 Task: Report abuse to  page of JPMorgan Chase & Co.
Action: Mouse moved to (685, 111)
Screenshot: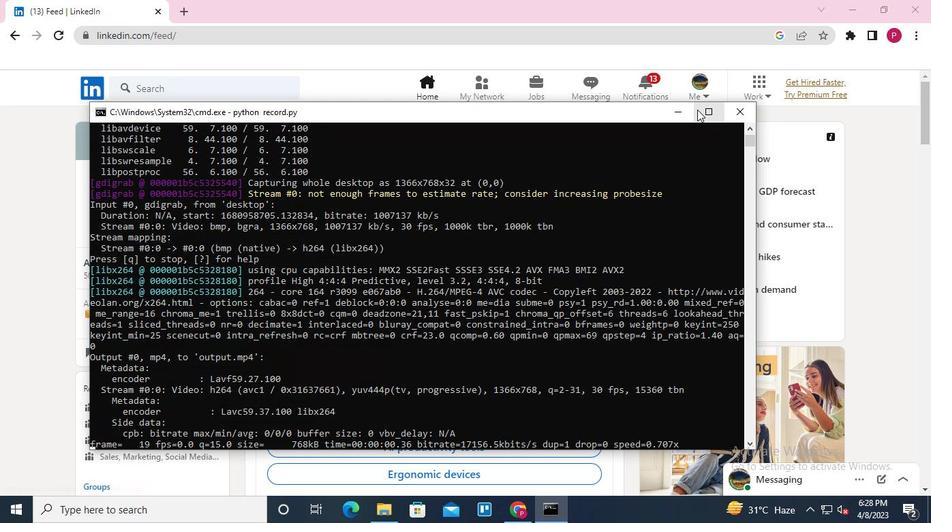 
Action: Mouse pressed left at (685, 111)
Screenshot: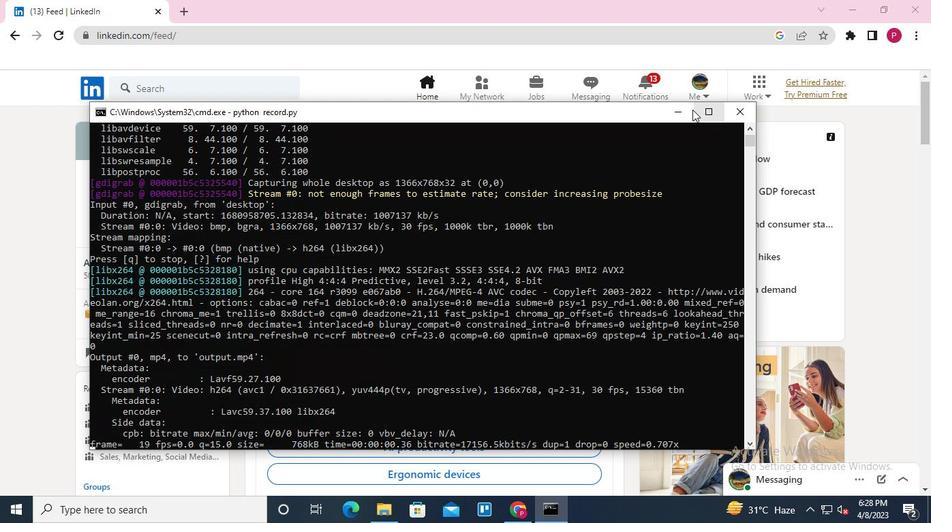 
Action: Mouse moved to (235, 87)
Screenshot: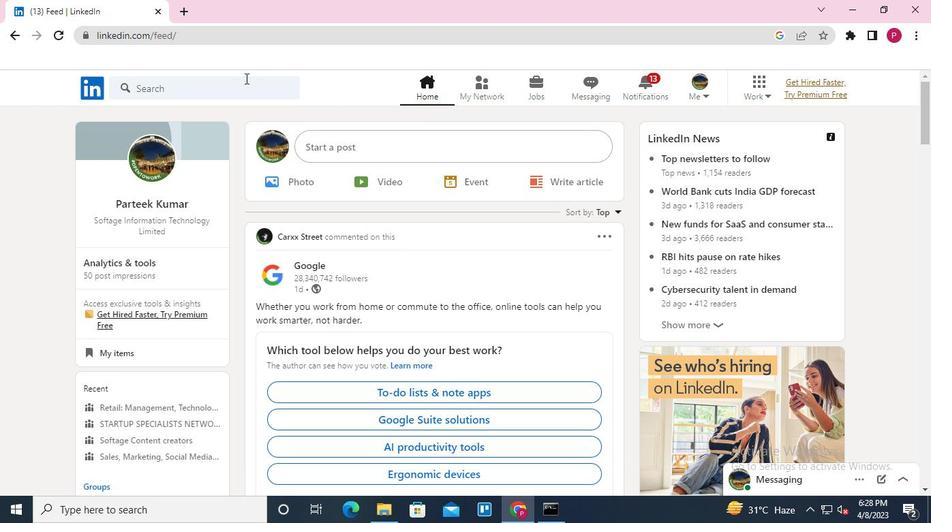
Action: Mouse pressed left at (235, 87)
Screenshot: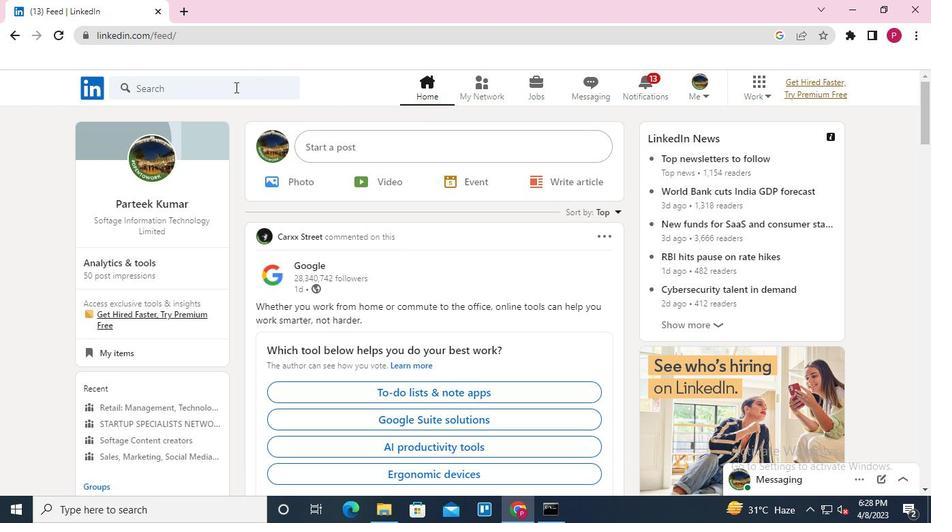 
Action: Mouse moved to (137, 155)
Screenshot: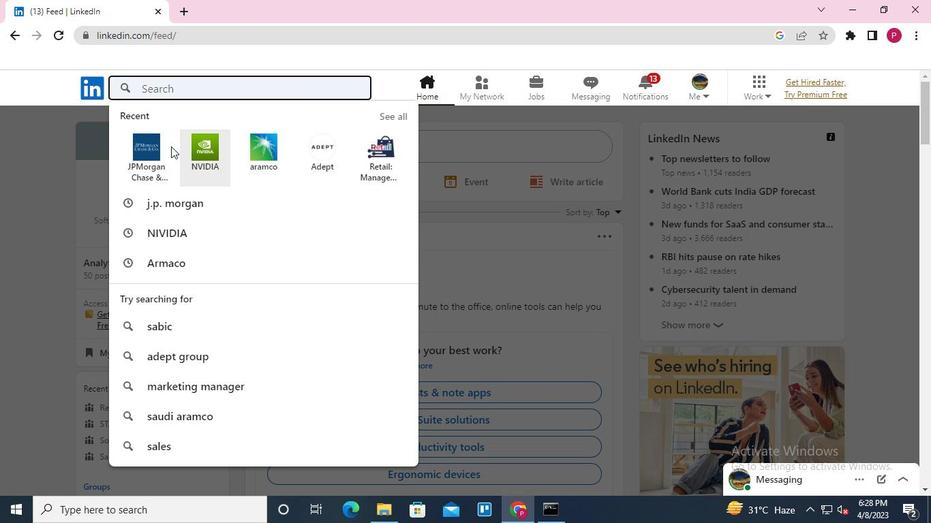 
Action: Mouse pressed left at (137, 155)
Screenshot: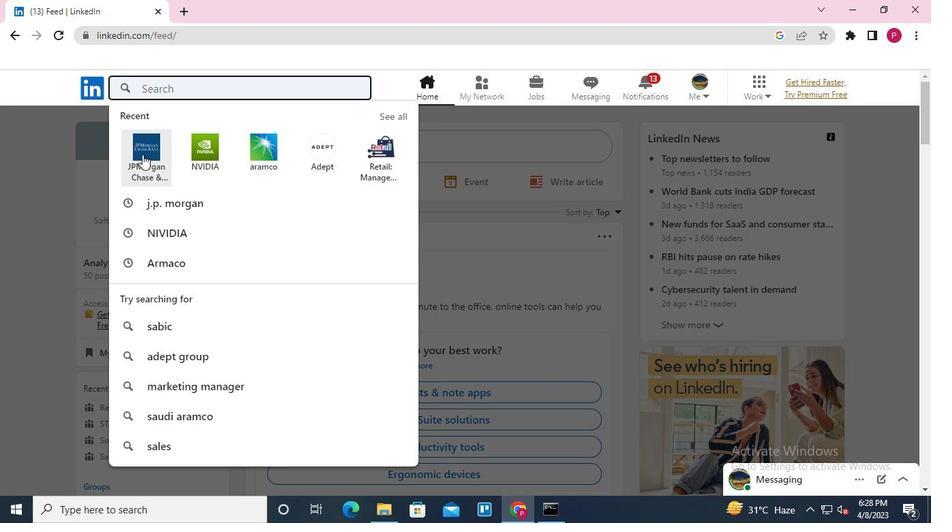 
Action: Mouse moved to (304, 359)
Screenshot: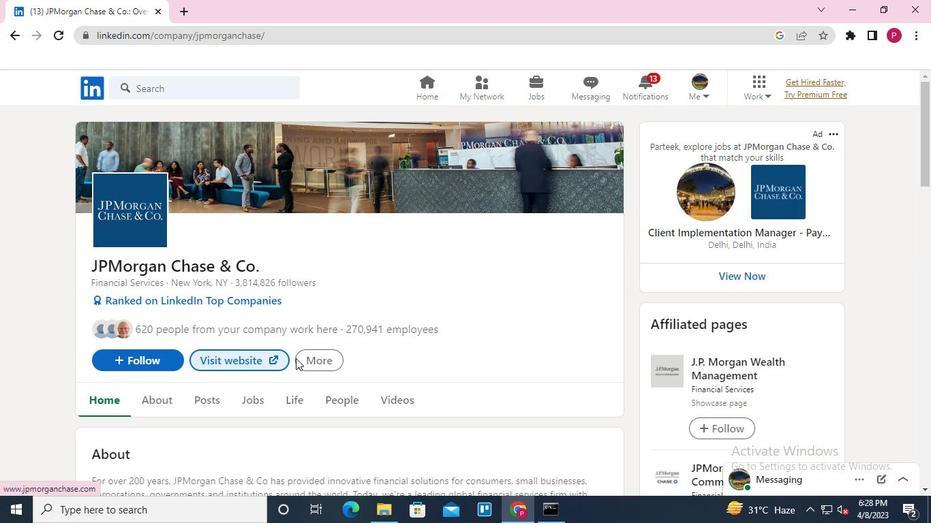 
Action: Mouse pressed left at (304, 359)
Screenshot: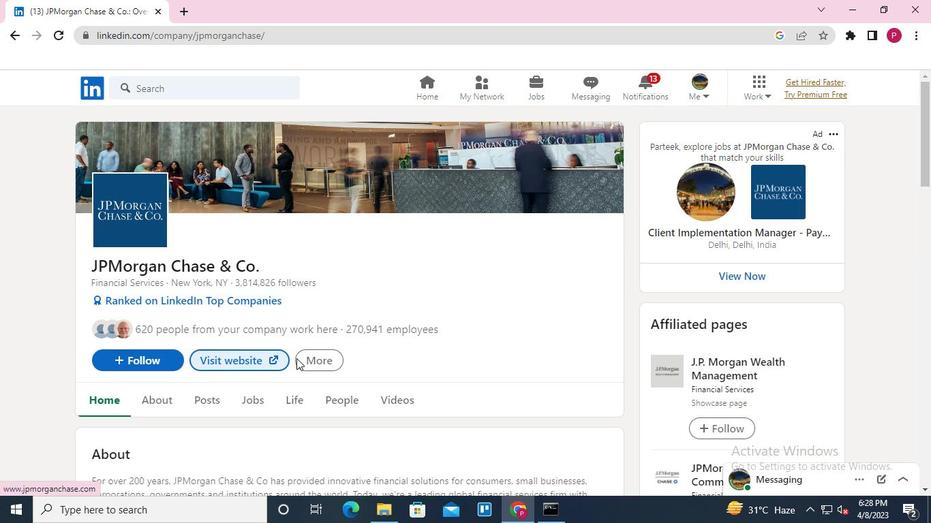 
Action: Mouse moved to (344, 419)
Screenshot: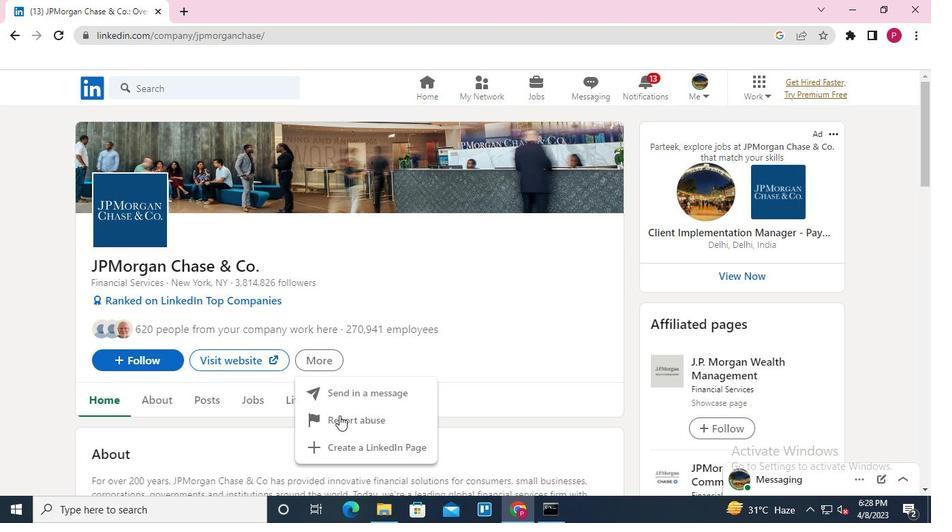 
Action: Mouse pressed left at (344, 419)
Screenshot: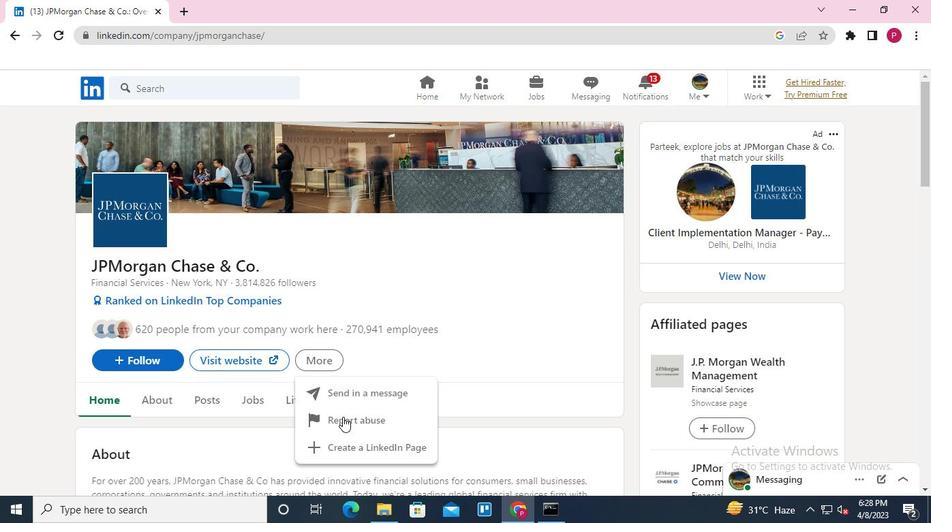 
Action: Mouse moved to (321, 184)
Screenshot: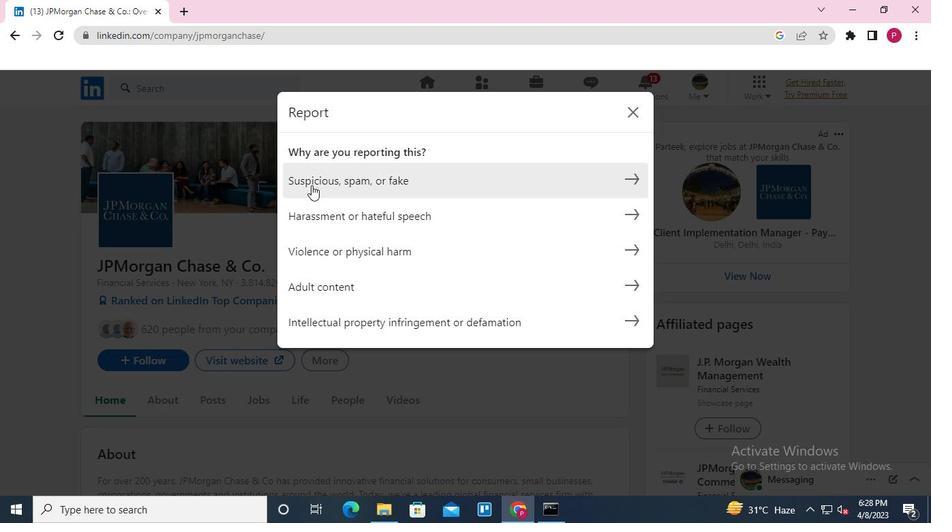 
Action: Mouse pressed left at (321, 184)
Screenshot: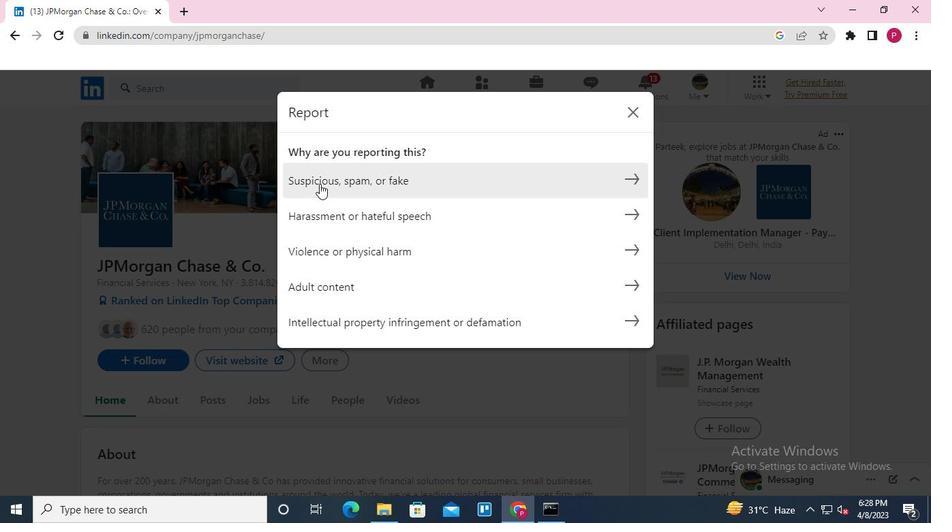 
Action: Mouse moved to (303, 184)
Screenshot: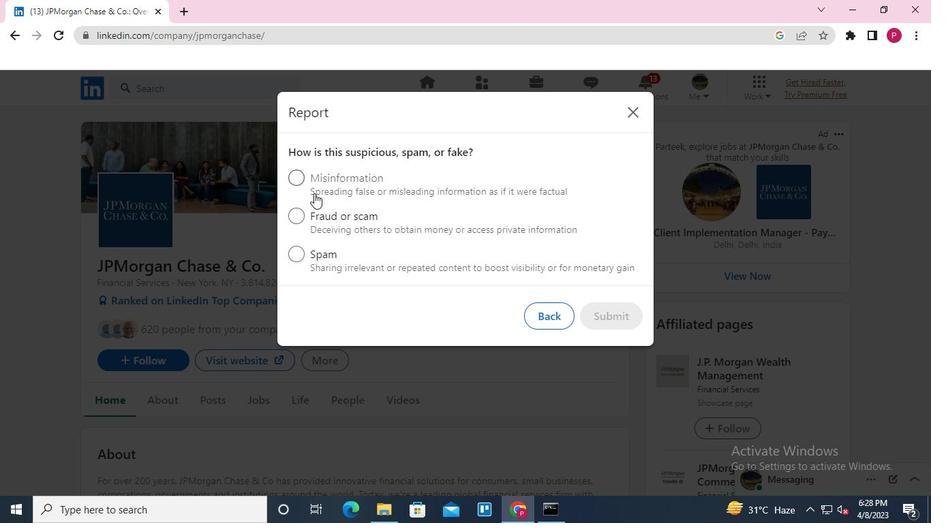 
Action: Mouse pressed left at (303, 184)
Screenshot: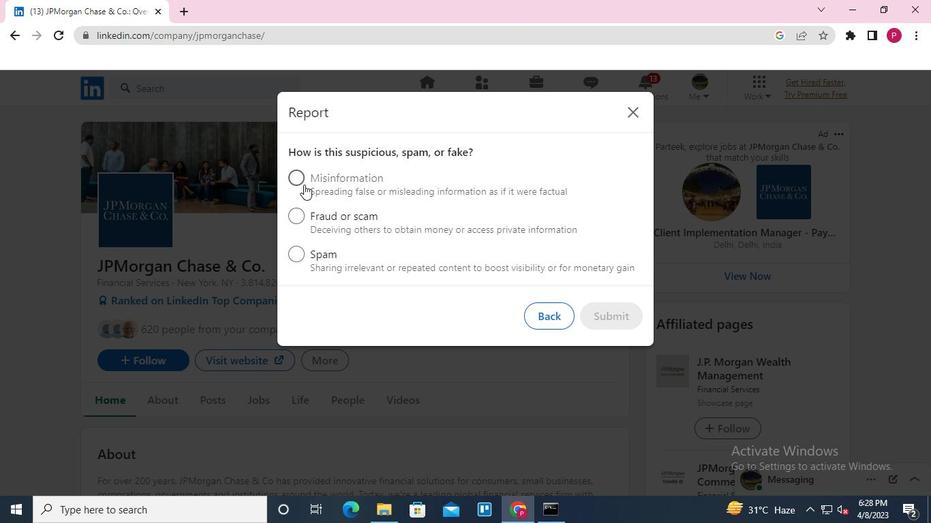 
Action: Mouse moved to (604, 377)
Screenshot: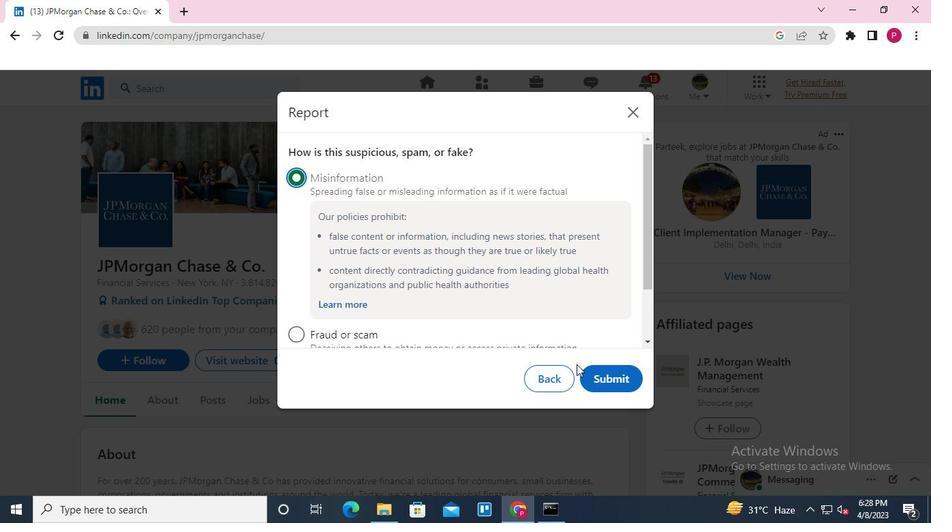 
Action: Mouse pressed left at (604, 377)
Screenshot: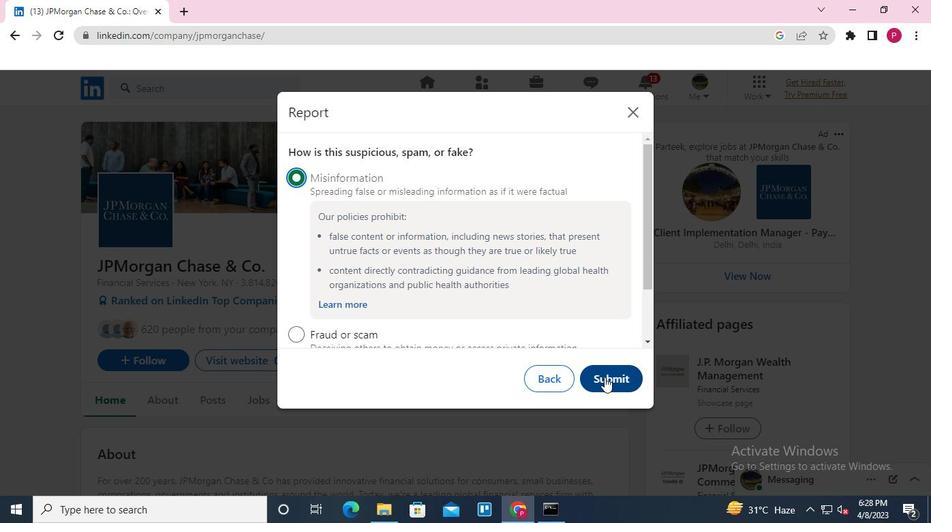
Action: Mouse moved to (613, 268)
Screenshot: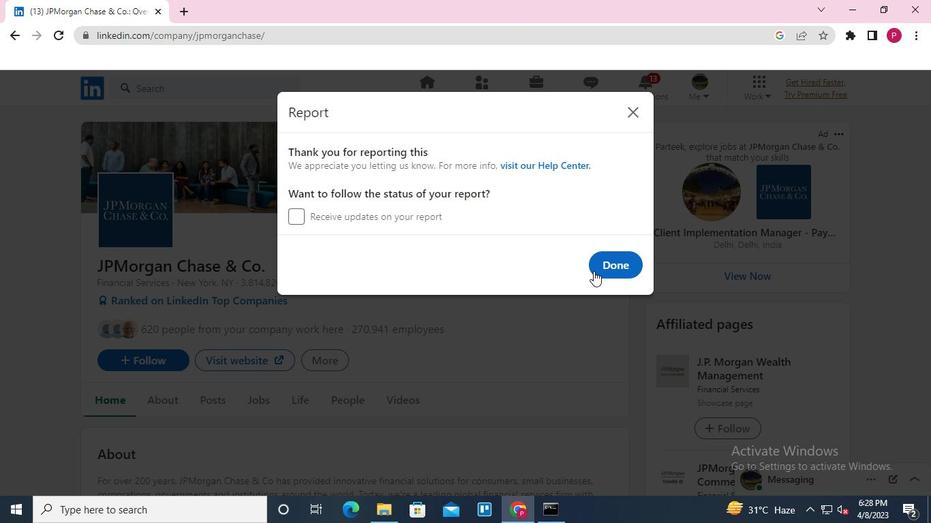 
Action: Mouse pressed left at (613, 268)
Screenshot: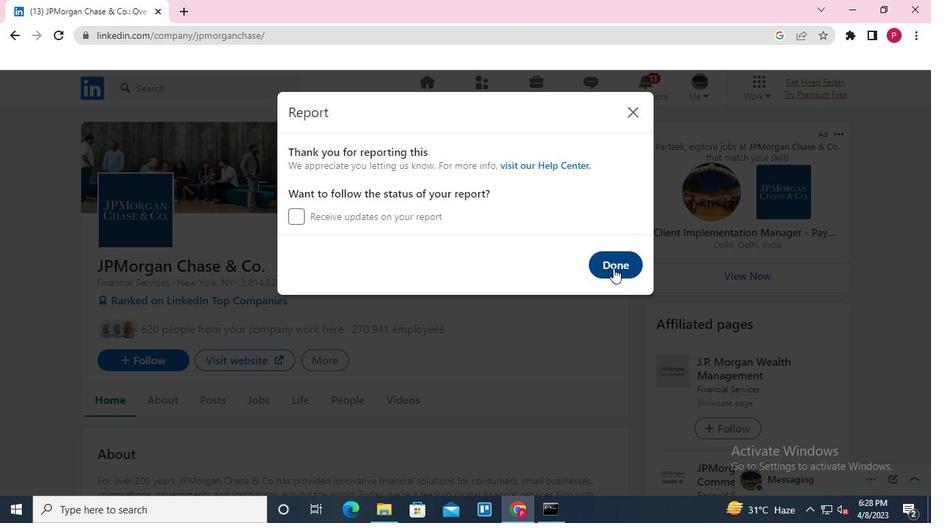 
Action: Keyboard Key.alt_l
Screenshot: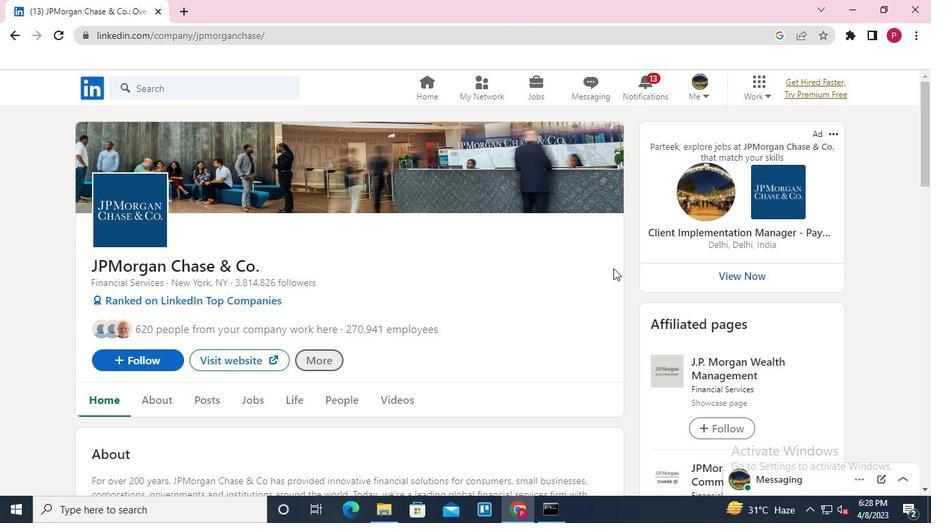 
Action: Keyboard Key.tab
Screenshot: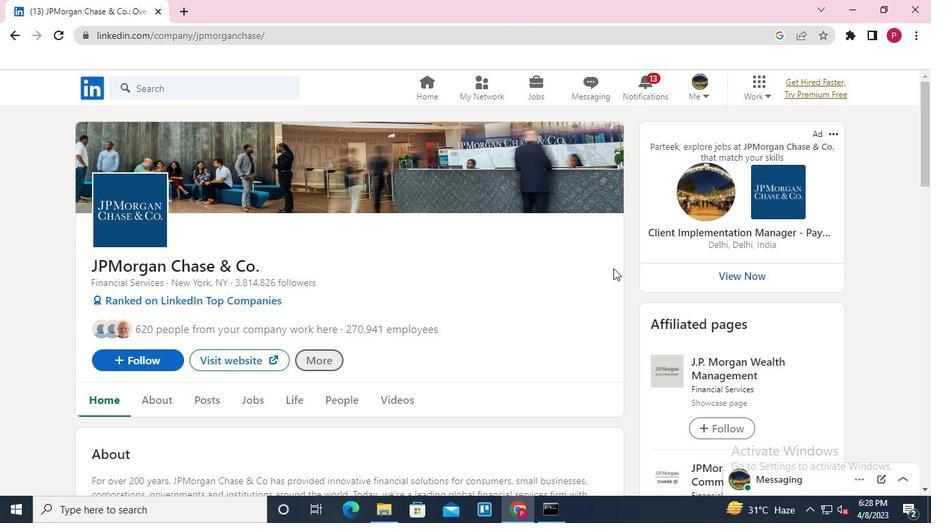 
Action: Mouse moved to (736, 119)
Screenshot: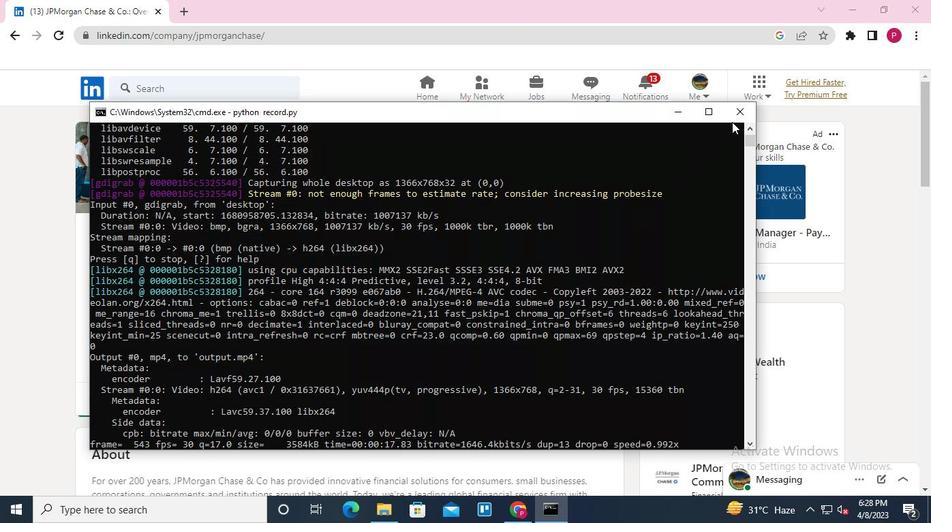 
Action: Mouse pressed left at (736, 119)
Screenshot: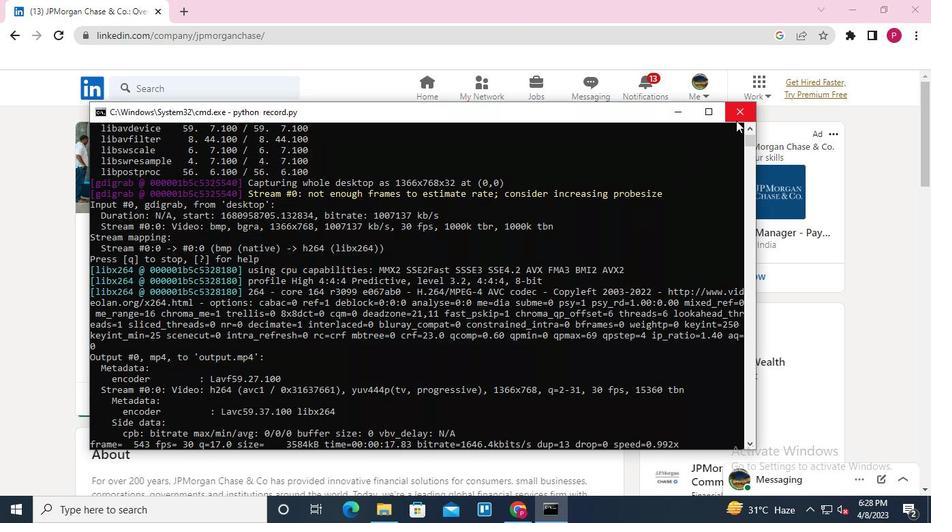 
